 Task: Create a rule from the Routing list, Task moved to a section -> Set Priority in the project AgileCenter , set the section as Done clear the priority
Action: Mouse moved to (925, 79)
Screenshot: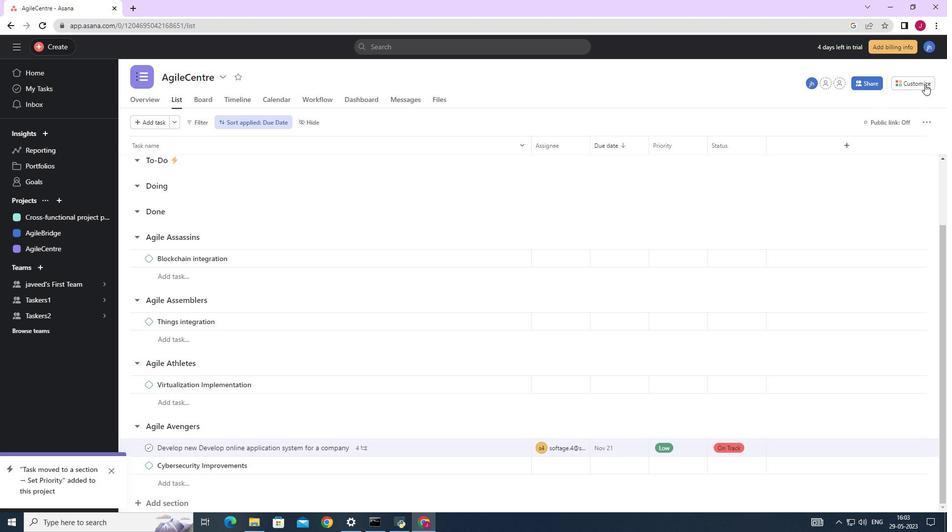 
Action: Mouse pressed left at (925, 79)
Screenshot: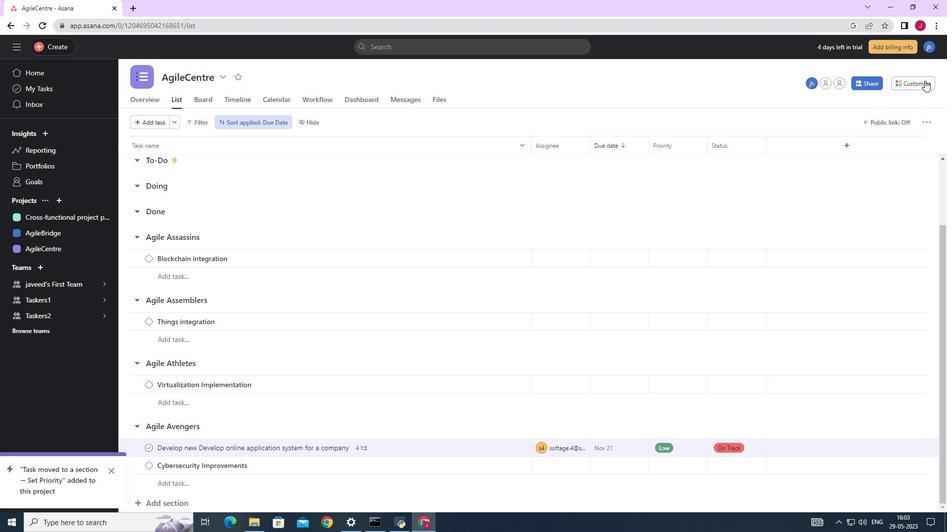 
Action: Mouse moved to (737, 224)
Screenshot: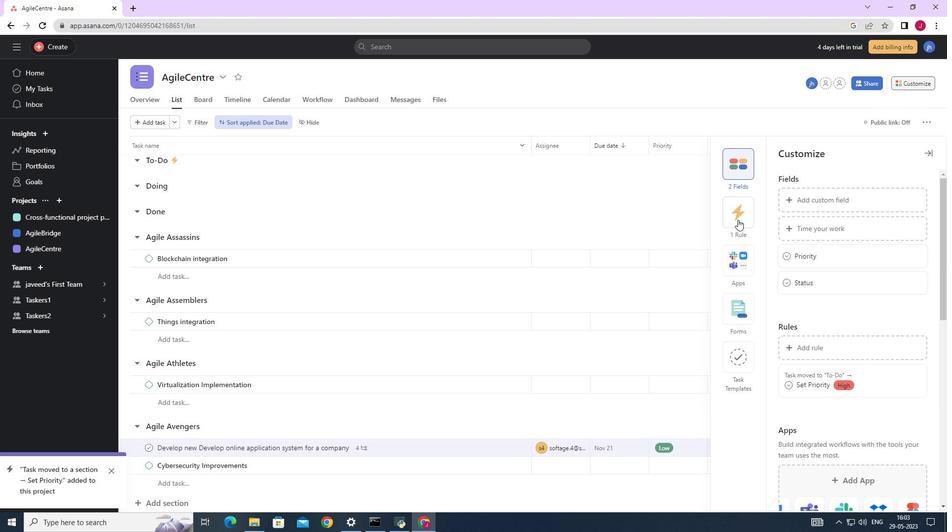 
Action: Mouse pressed left at (737, 224)
Screenshot: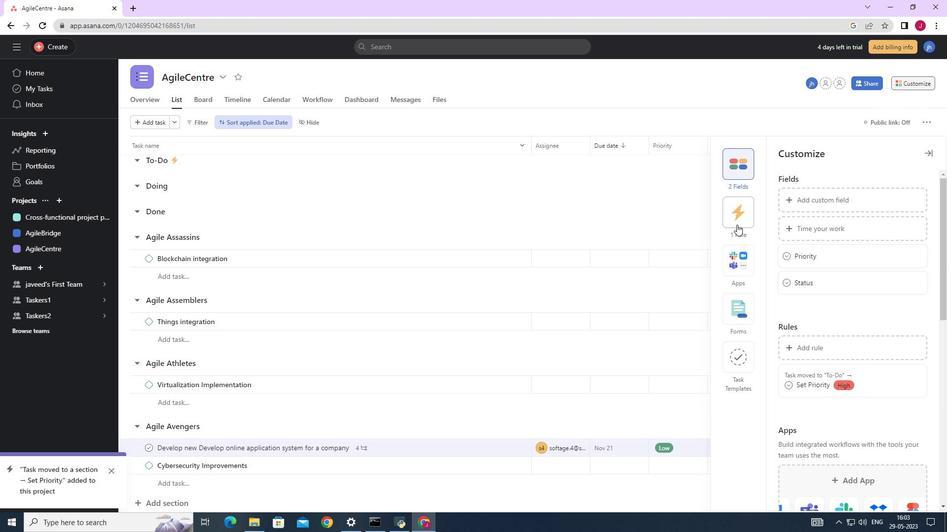 
Action: Mouse moved to (823, 202)
Screenshot: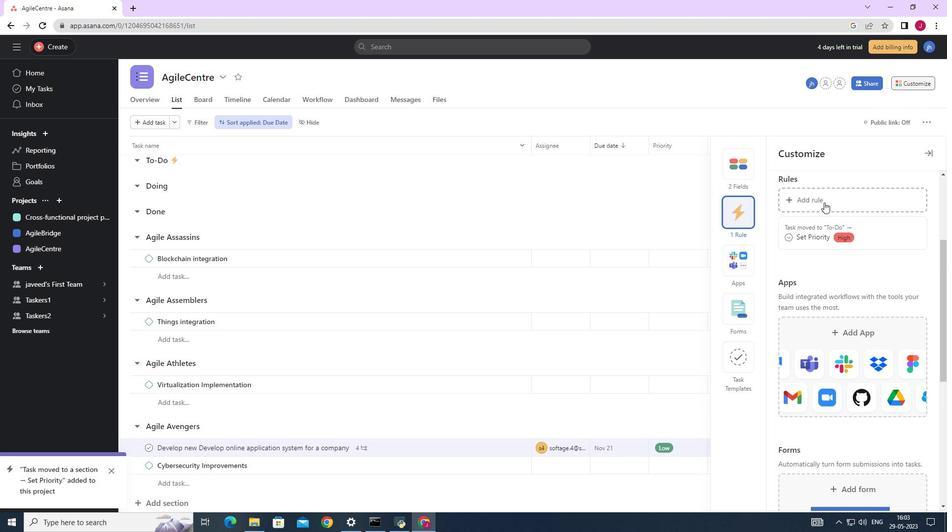 
Action: Mouse pressed left at (823, 202)
Screenshot: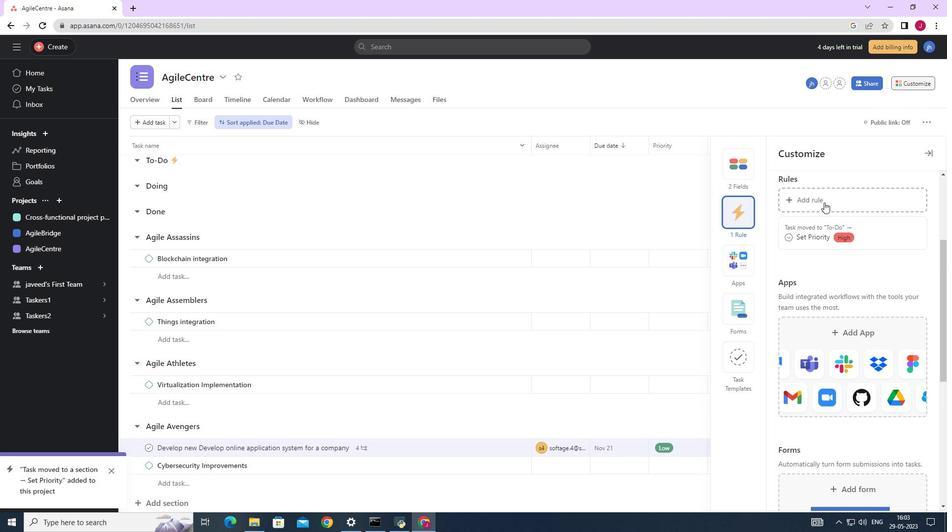 
Action: Mouse moved to (201, 129)
Screenshot: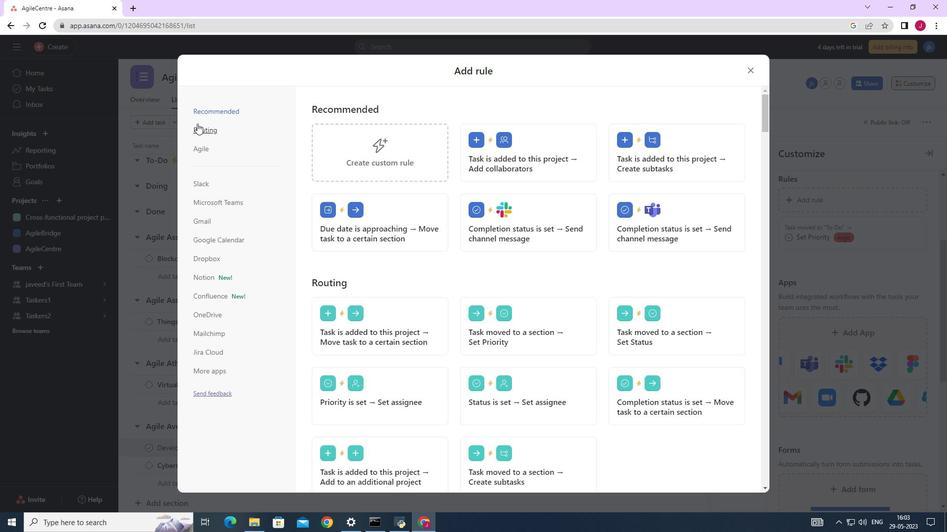 
Action: Mouse pressed left at (201, 129)
Screenshot: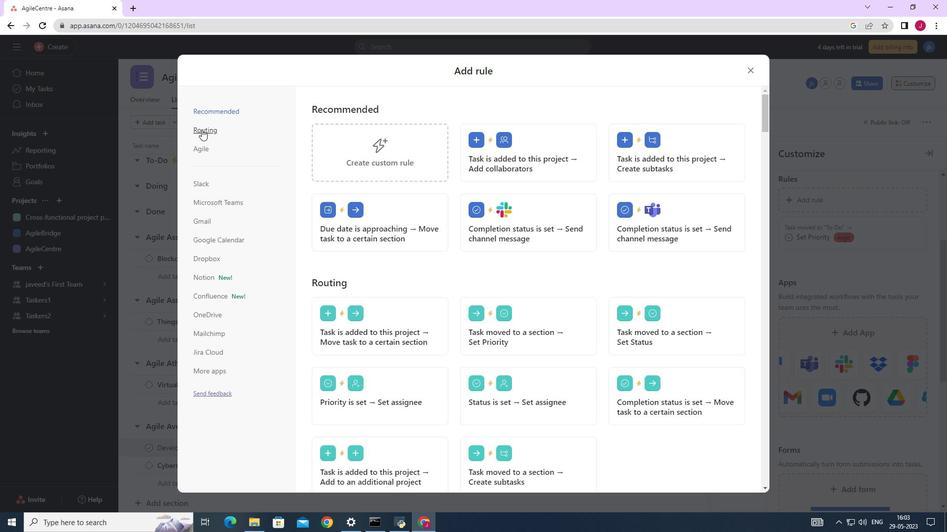 
Action: Mouse moved to (534, 155)
Screenshot: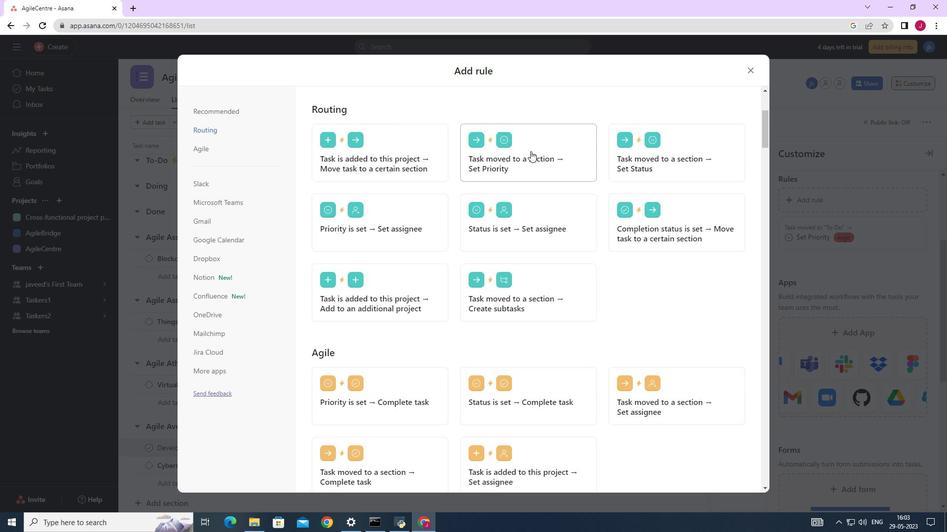 
Action: Mouse pressed left at (534, 155)
Screenshot: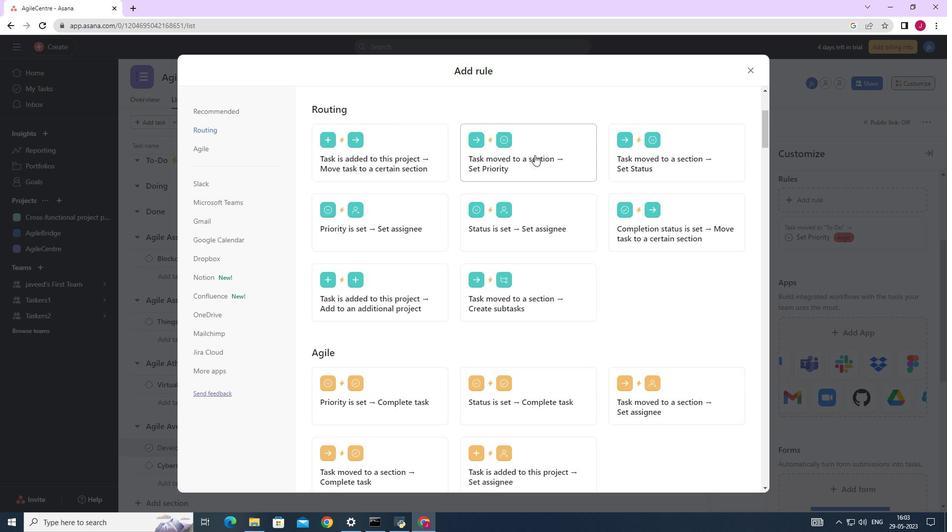 
Action: Mouse moved to (373, 259)
Screenshot: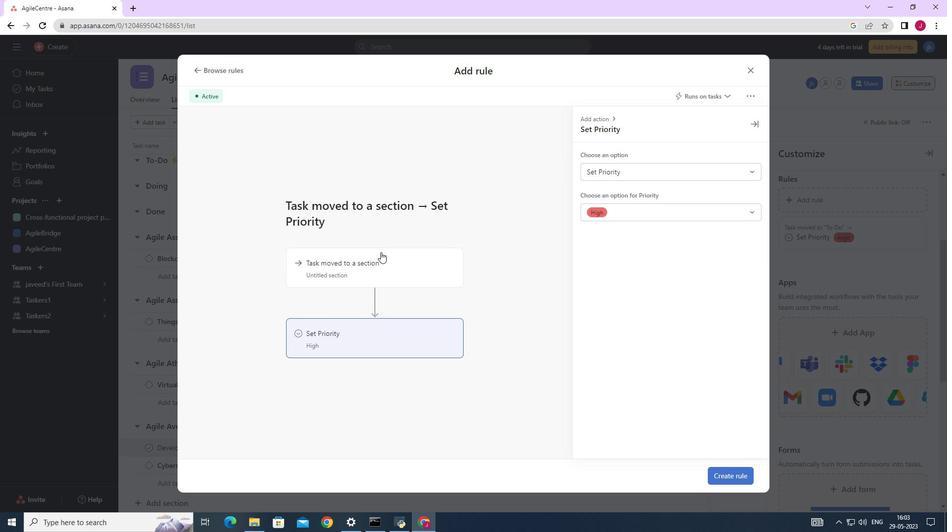 
Action: Mouse pressed left at (373, 259)
Screenshot: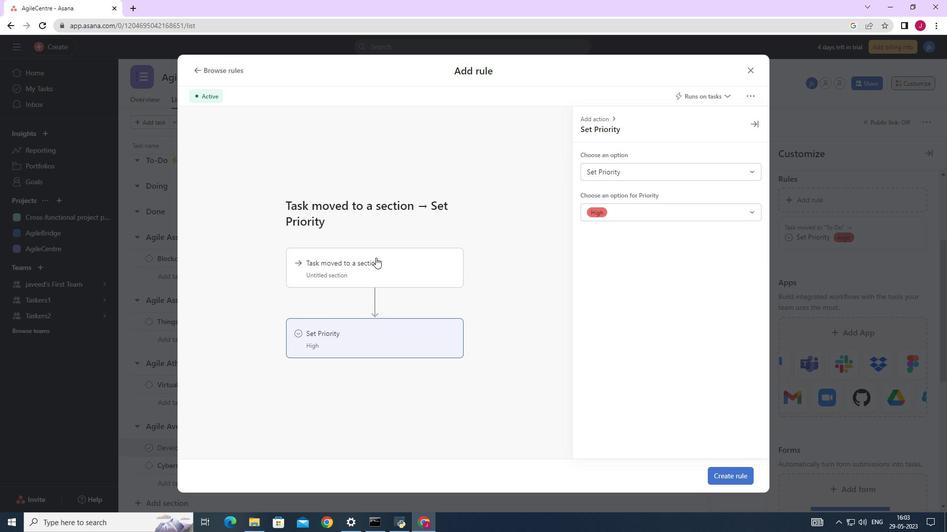 
Action: Mouse moved to (606, 168)
Screenshot: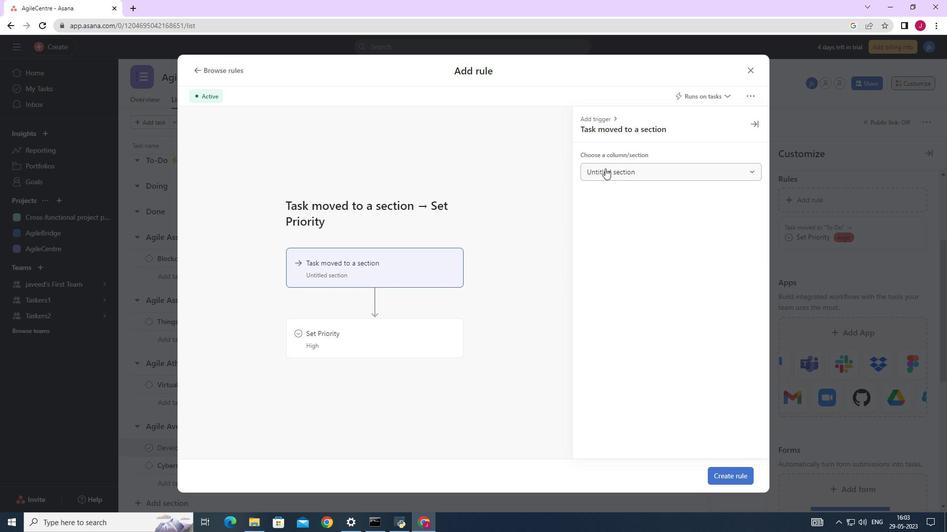 
Action: Mouse pressed left at (606, 168)
Screenshot: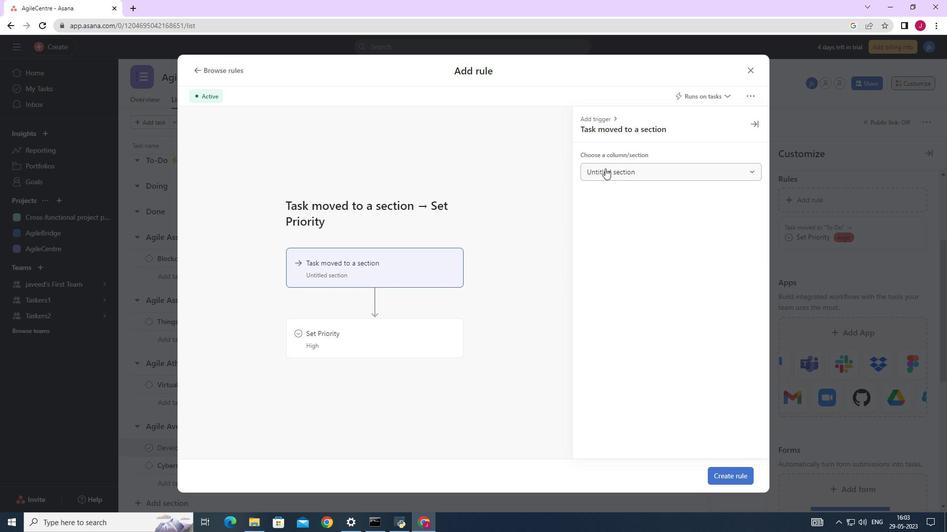 
Action: Mouse moved to (609, 244)
Screenshot: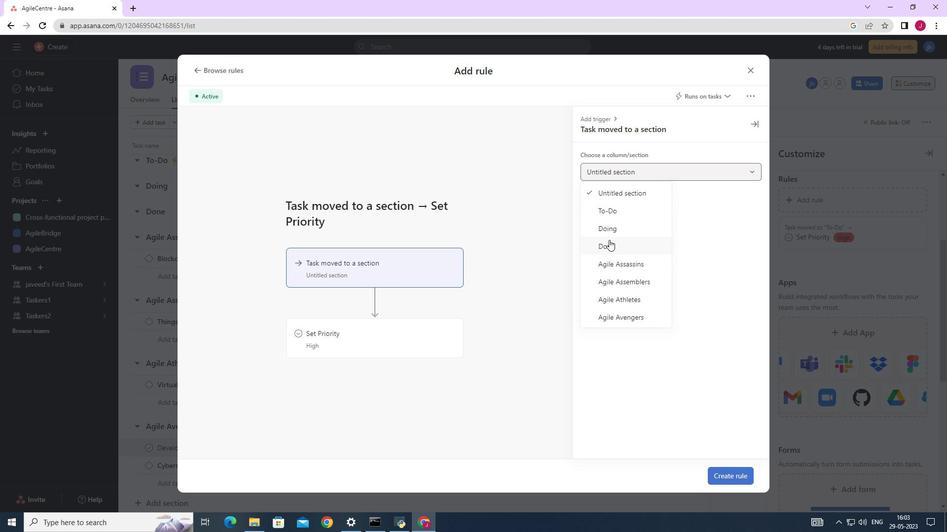 
Action: Mouse pressed left at (609, 244)
Screenshot: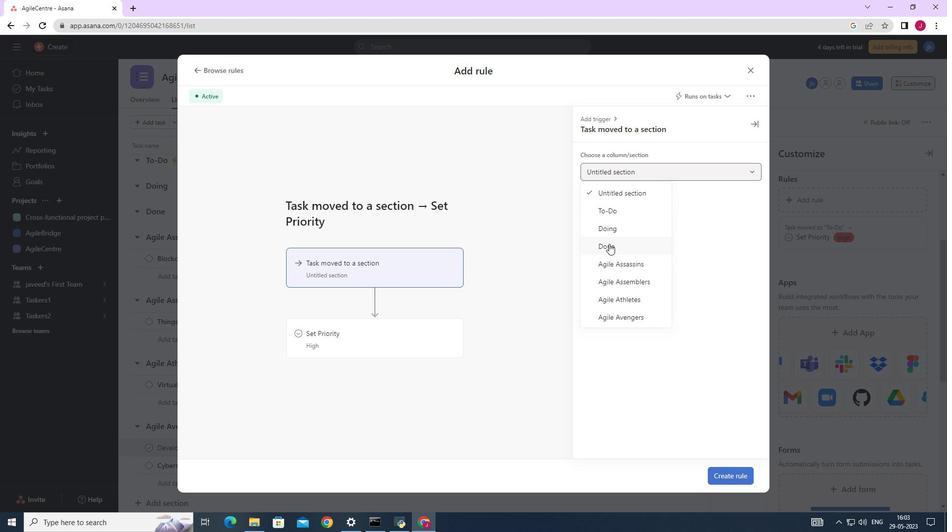 
Action: Mouse moved to (341, 344)
Screenshot: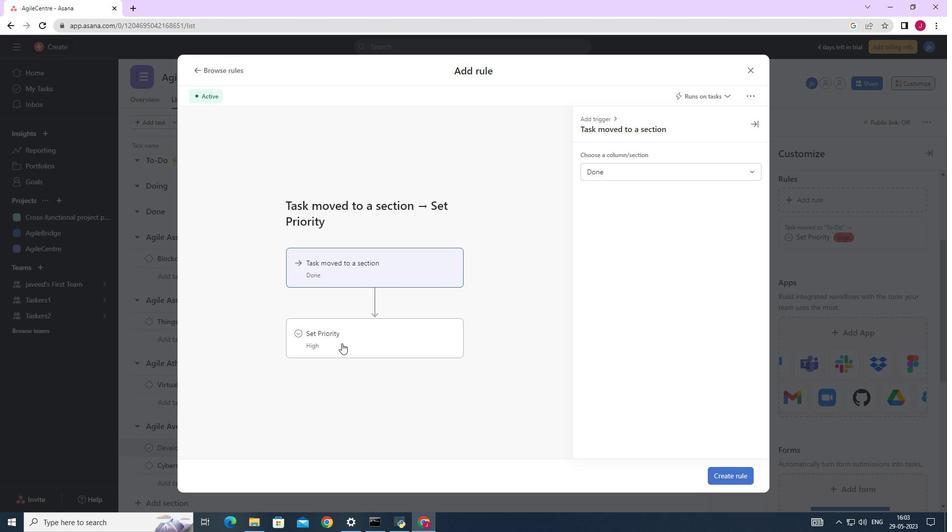 
Action: Mouse pressed left at (341, 344)
Screenshot: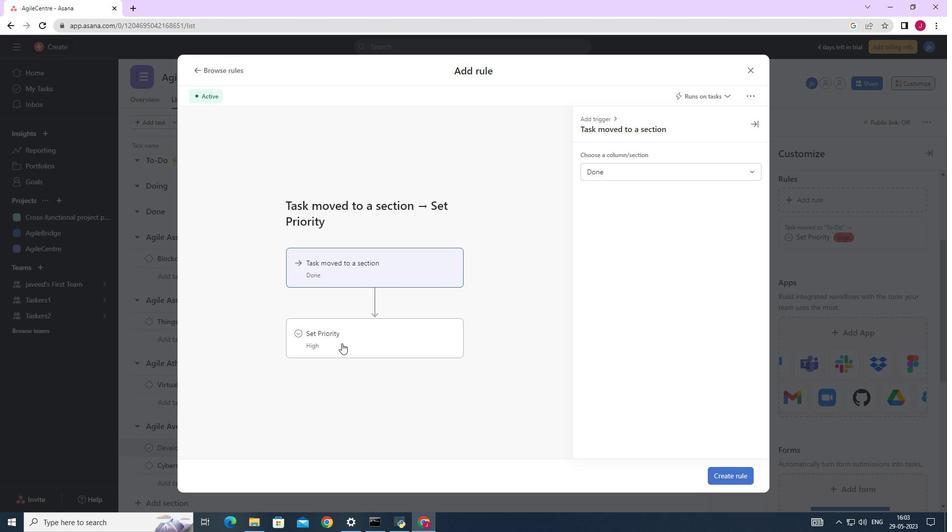 
Action: Mouse moved to (695, 171)
Screenshot: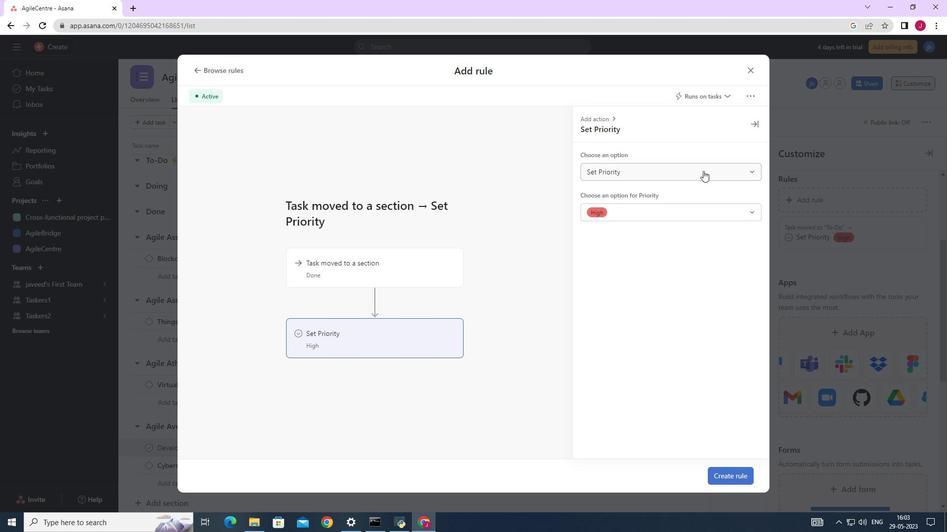 
Action: Mouse pressed left at (695, 171)
Screenshot: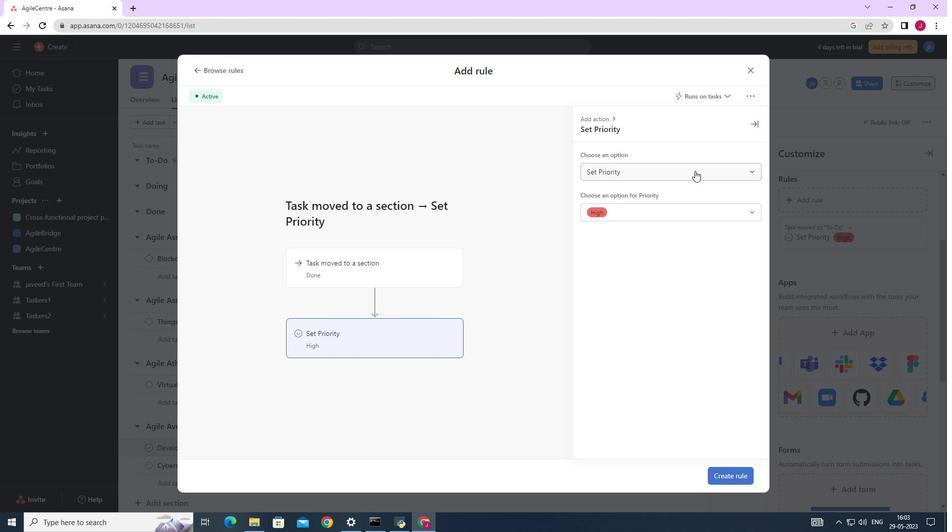 
Action: Mouse moved to (614, 213)
Screenshot: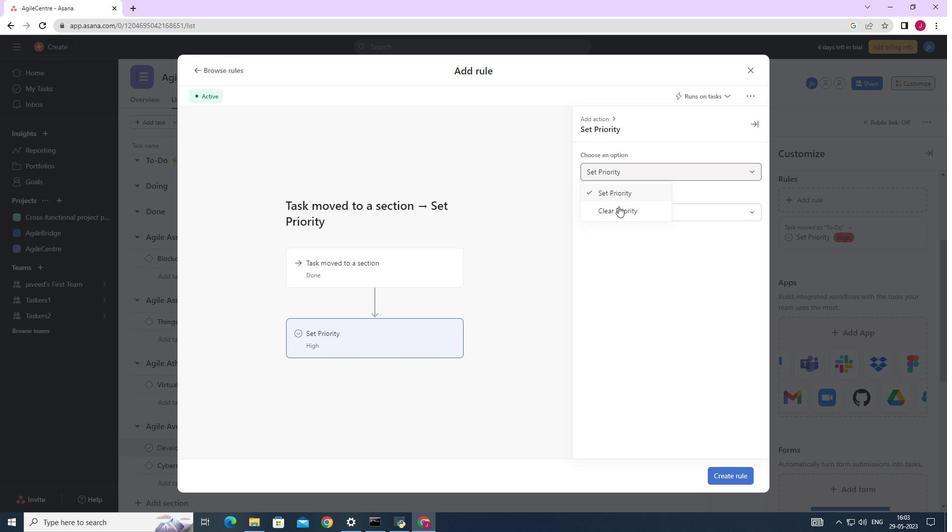 
Action: Mouse pressed left at (614, 213)
Screenshot: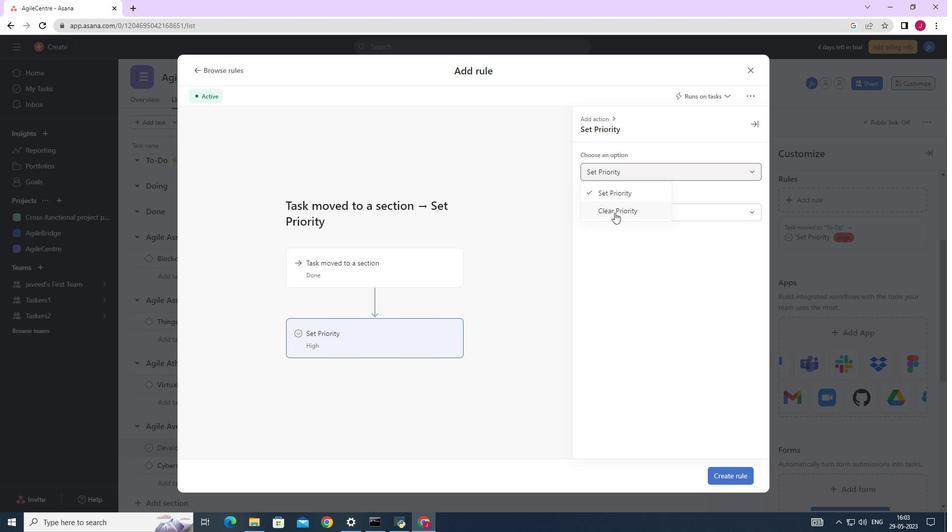 
Action: Mouse moved to (720, 476)
Screenshot: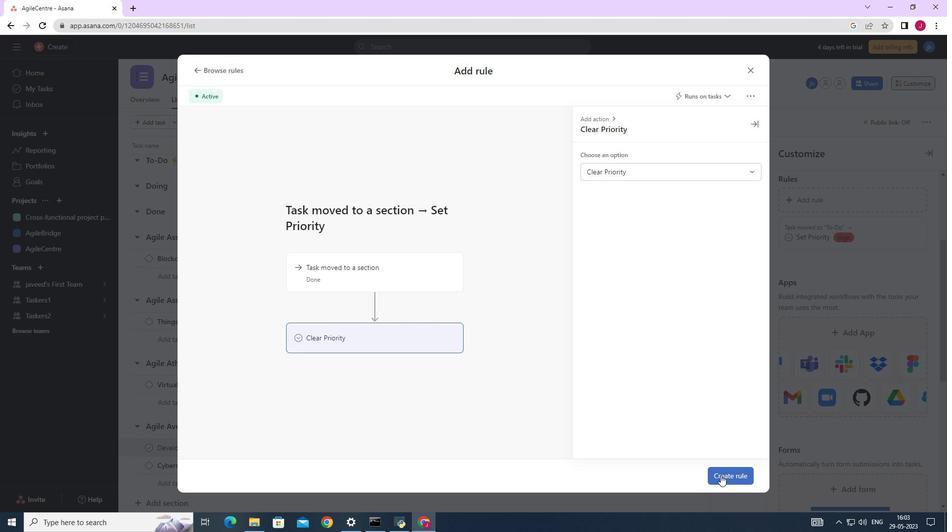 
Action: Mouse pressed left at (720, 476)
Screenshot: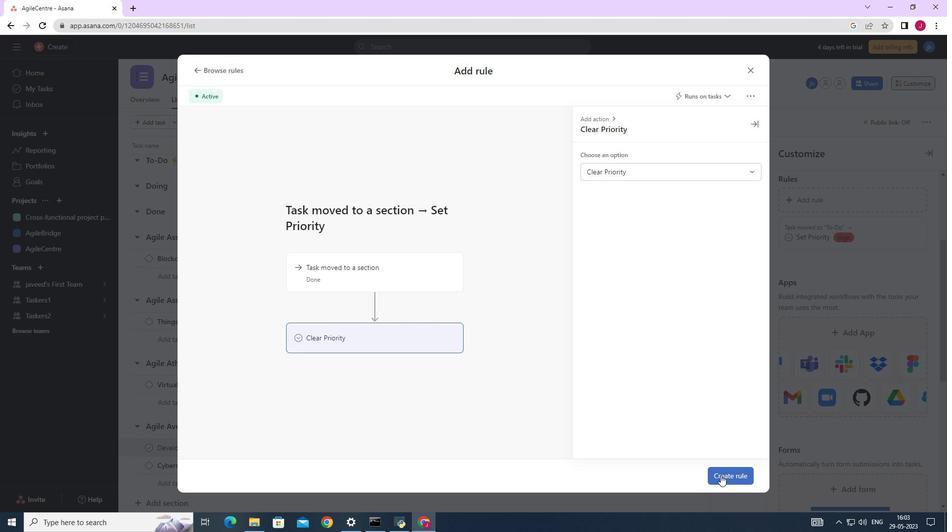 
Action: Mouse moved to (708, 445)
Screenshot: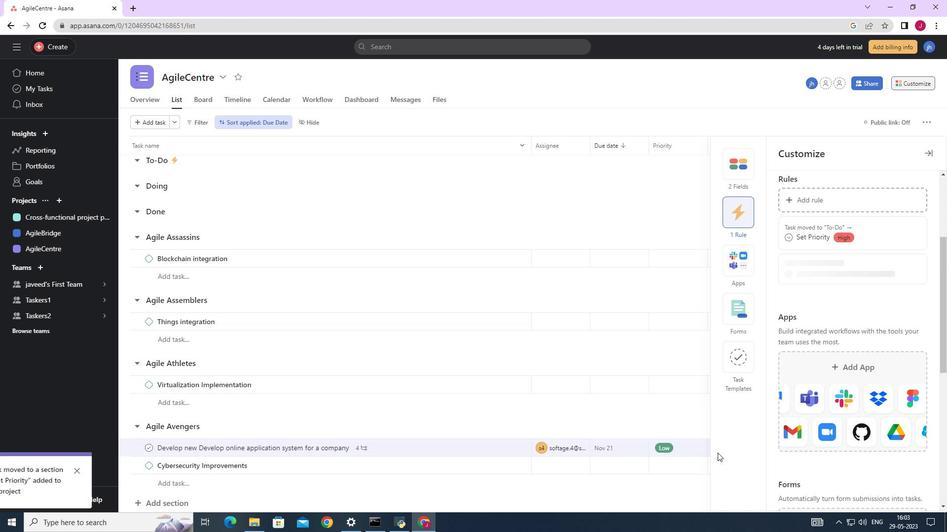 
